 Task: Add Priority.
Action: Mouse pressed left at (488, 302)
Screenshot: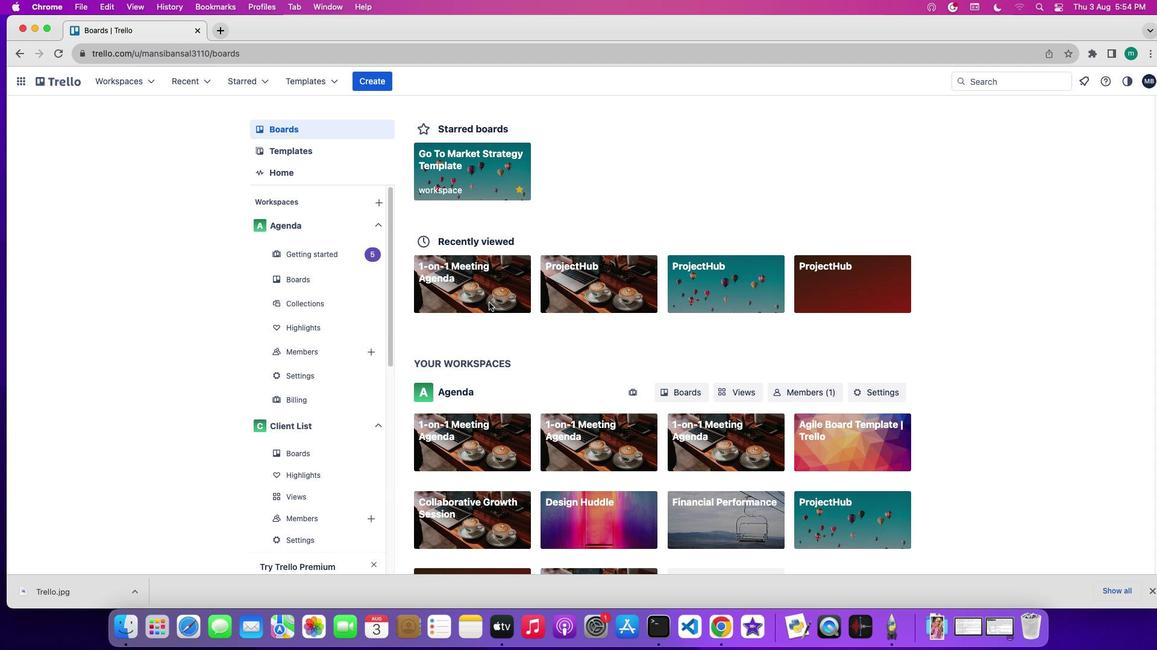 
Action: Mouse pressed left at (488, 302)
Screenshot: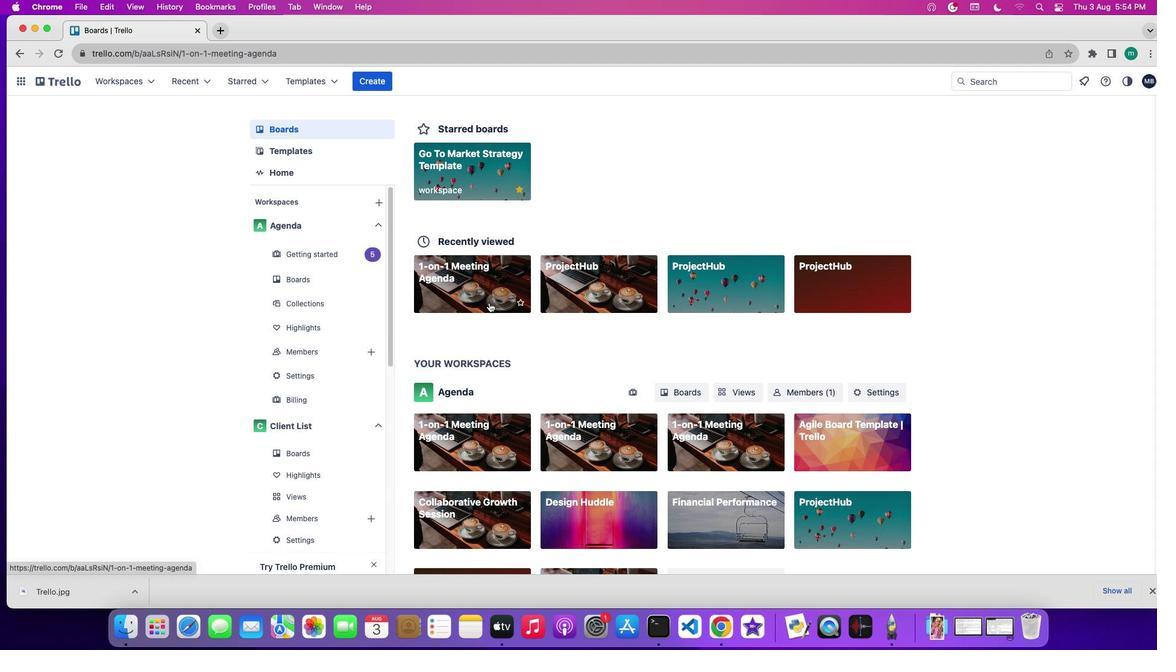 
Action: Mouse moved to (1028, 203)
Screenshot: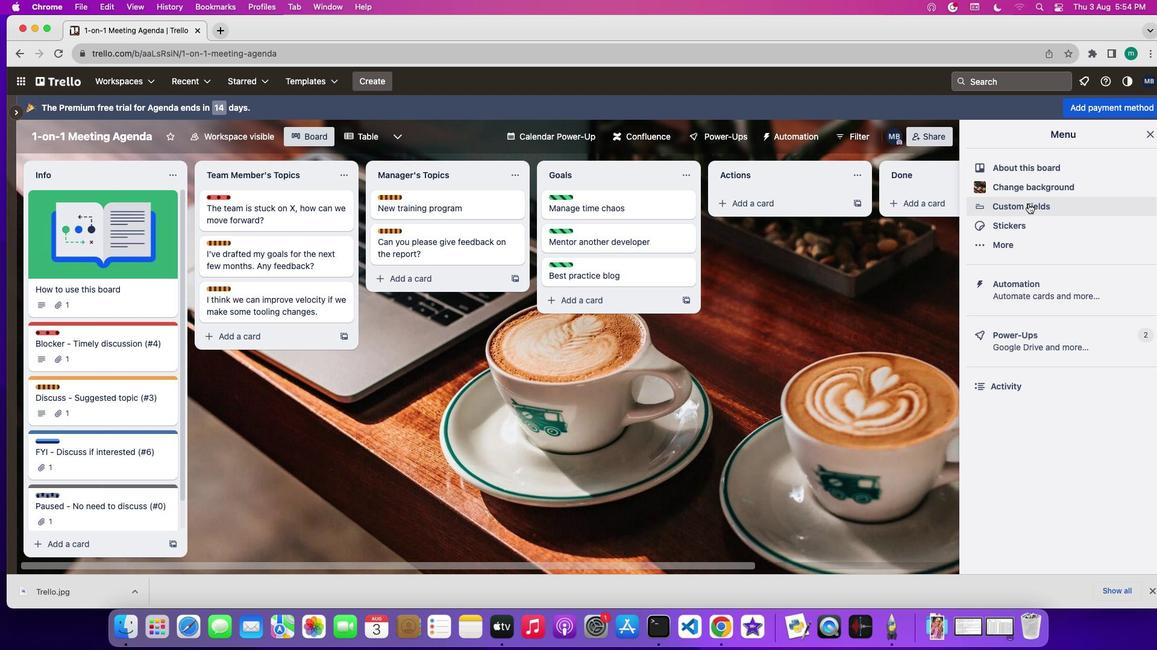 
Action: Mouse pressed left at (1028, 203)
Screenshot: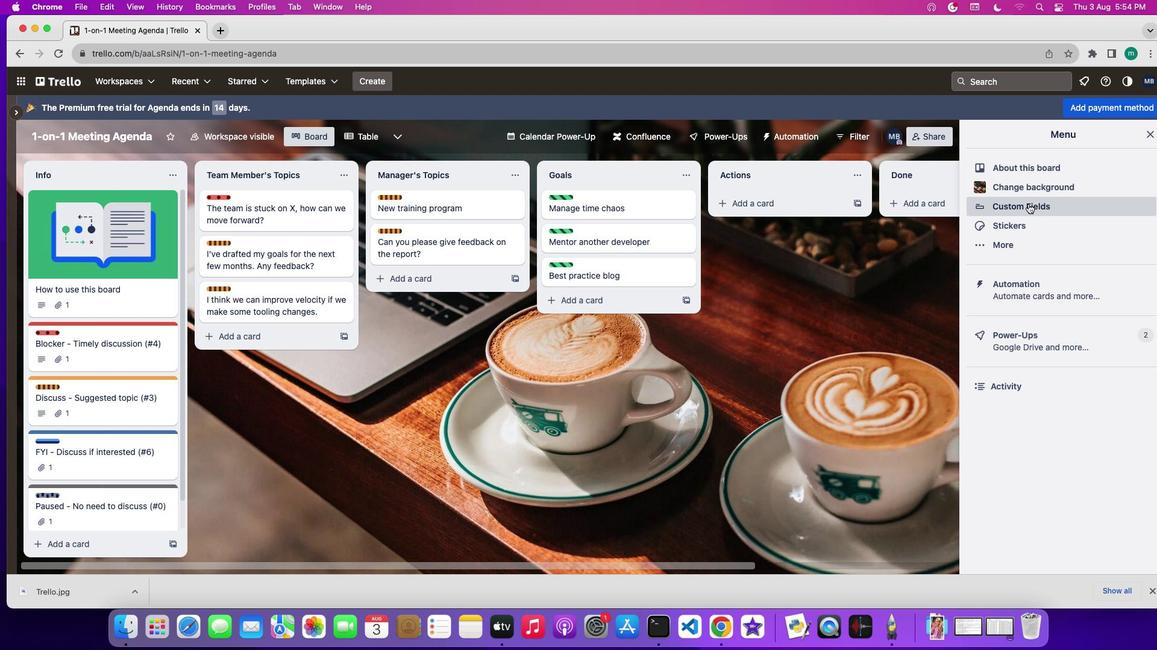 
Action: Mouse moved to (1047, 260)
Screenshot: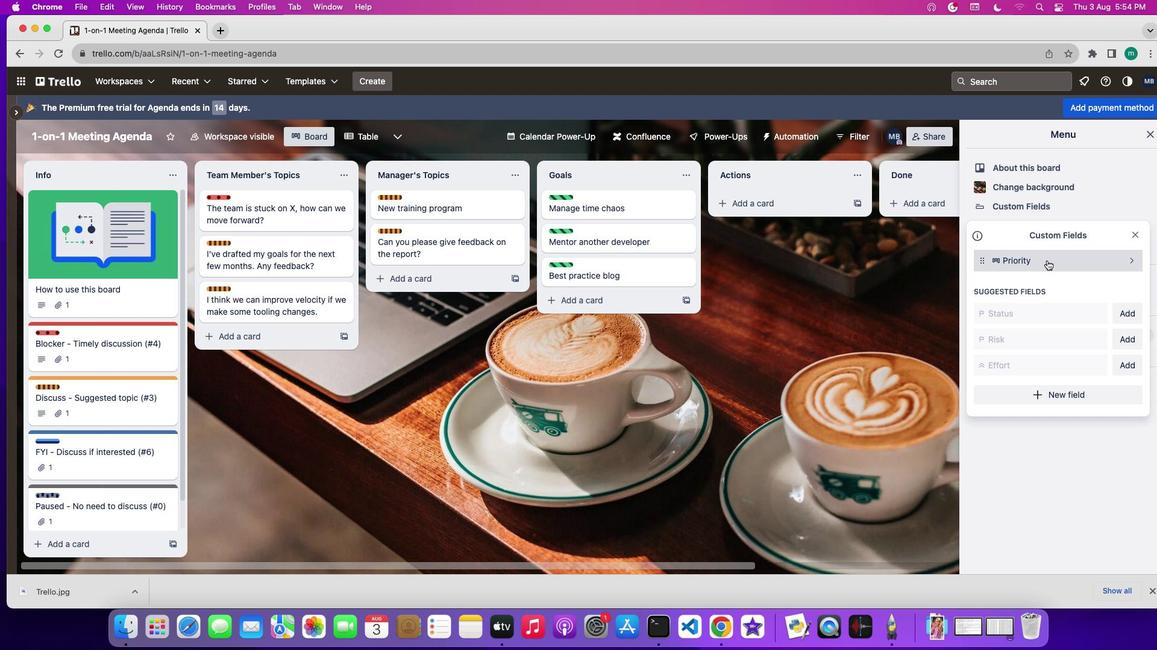 
Action: Mouse pressed left at (1047, 260)
Screenshot: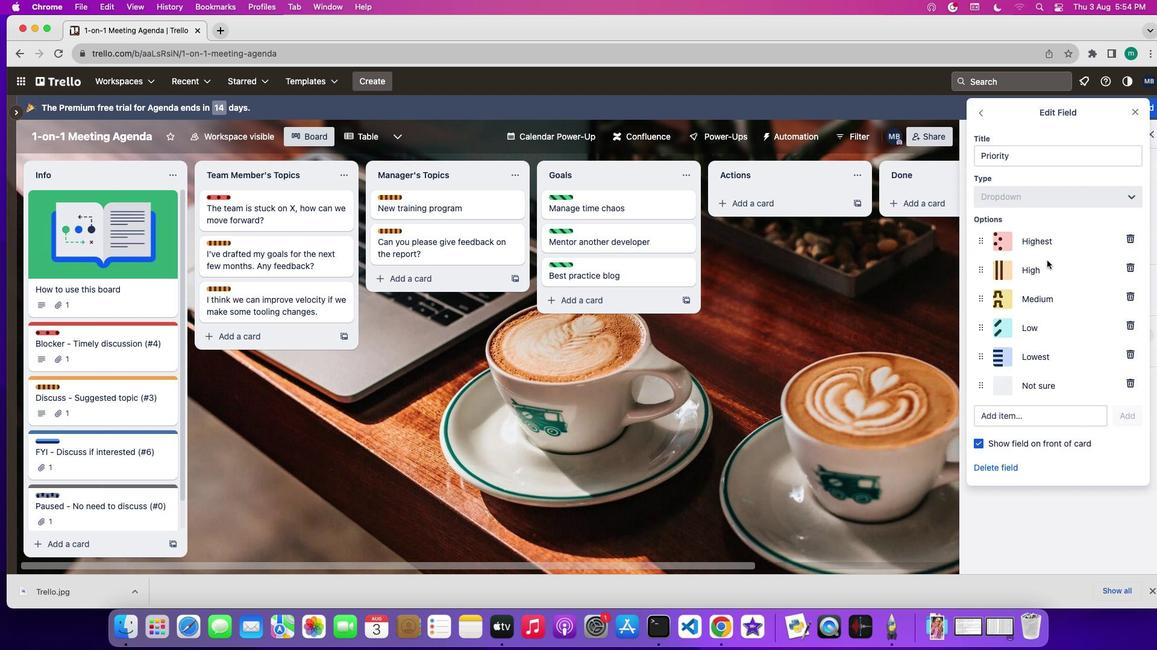 
Action: Mouse moved to (1065, 146)
Screenshot: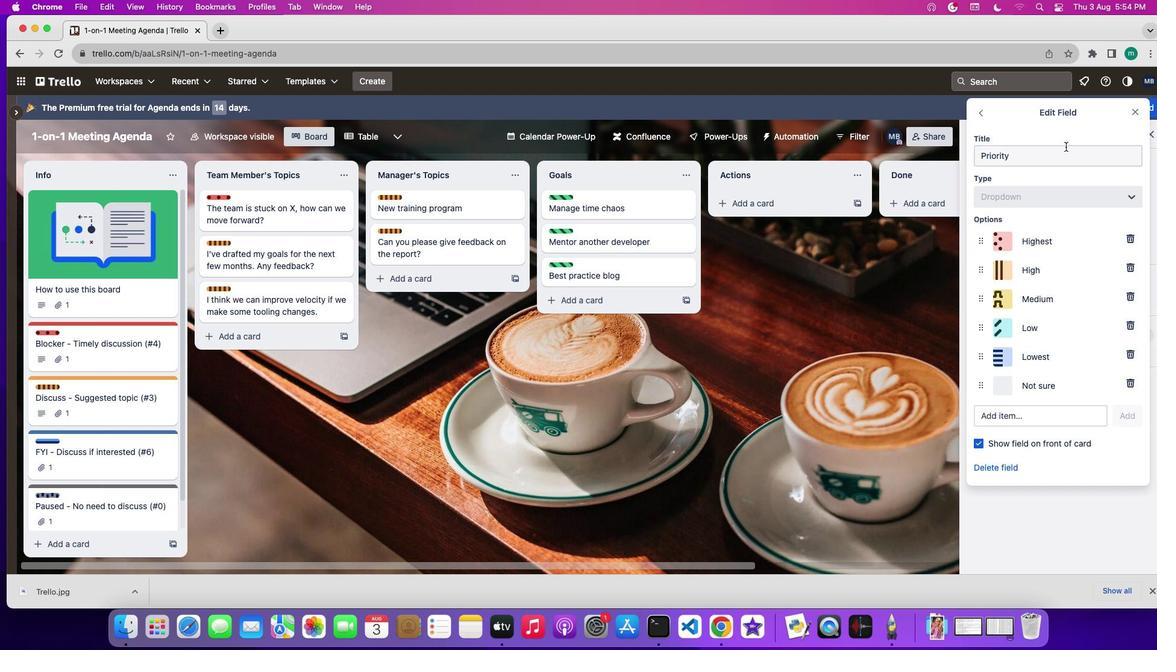 
